 Task: Add a condition where "Hours since requester update Less than 44" in recently updated tickets.
Action: Mouse moved to (57, 240)
Screenshot: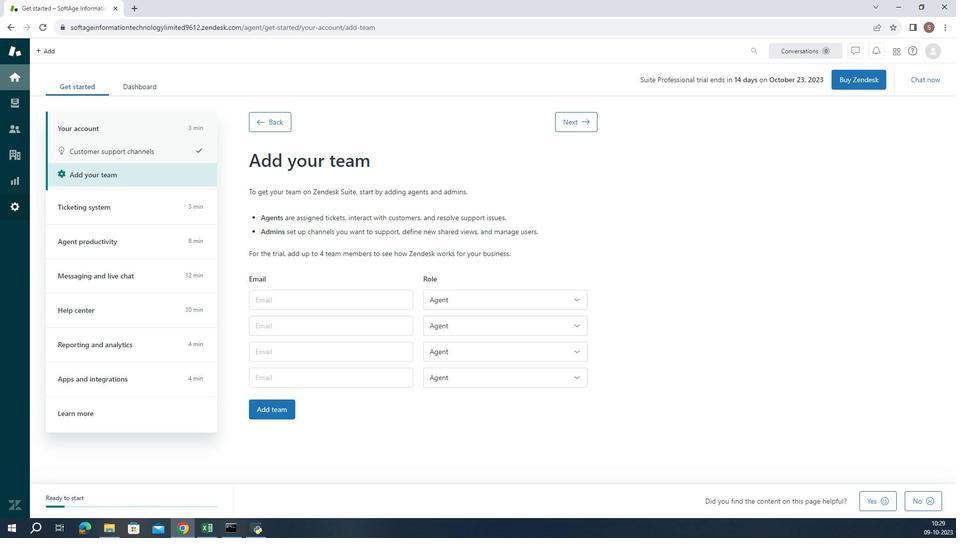 
Action: Mouse pressed left at (57, 240)
Screenshot: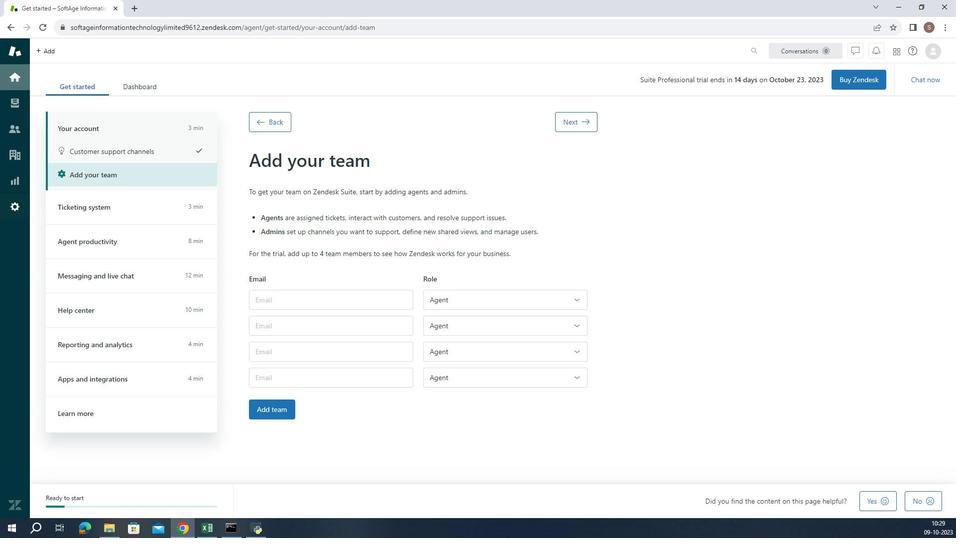 
Action: Mouse moved to (358, 446)
Screenshot: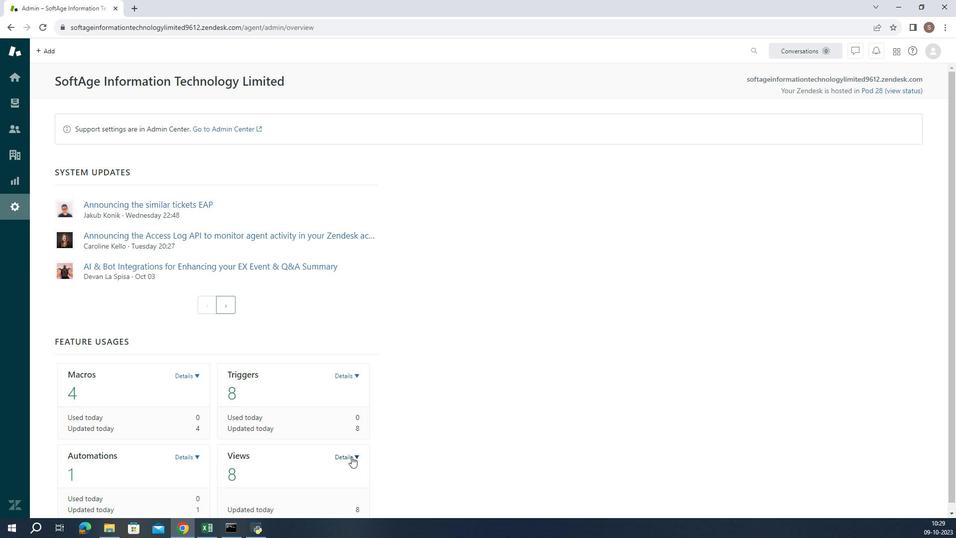 
Action: Mouse pressed left at (358, 446)
Screenshot: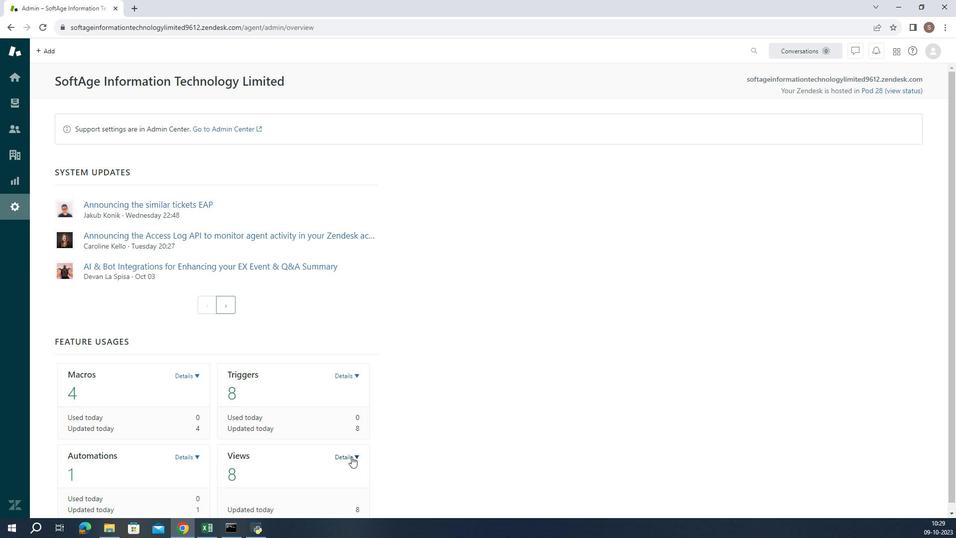 
Action: Mouse moved to (333, 490)
Screenshot: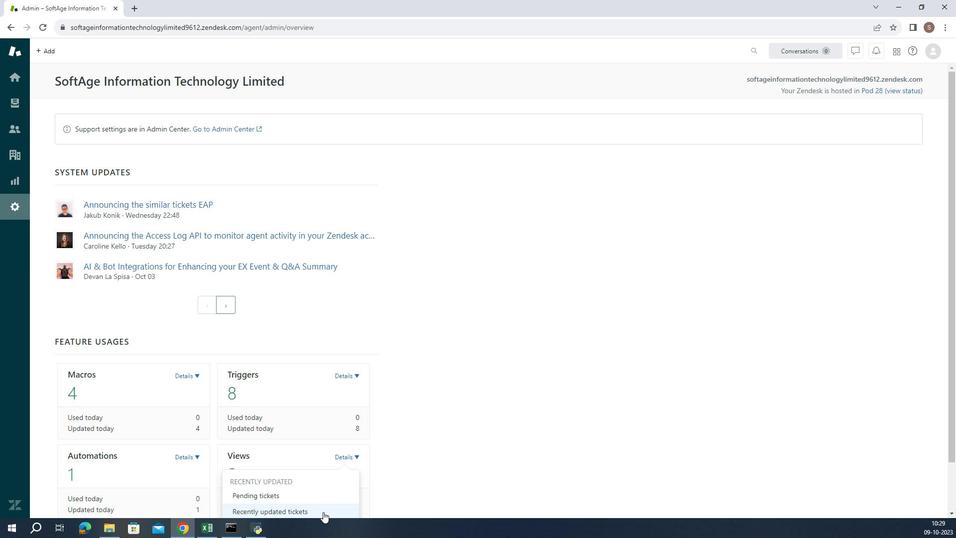 
Action: Mouse pressed left at (333, 490)
Screenshot: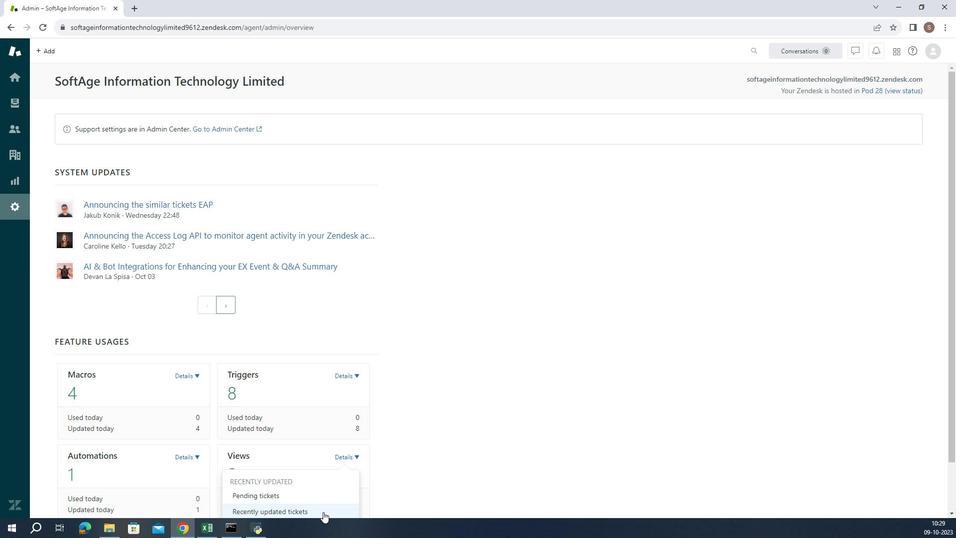 
Action: Mouse moved to (203, 342)
Screenshot: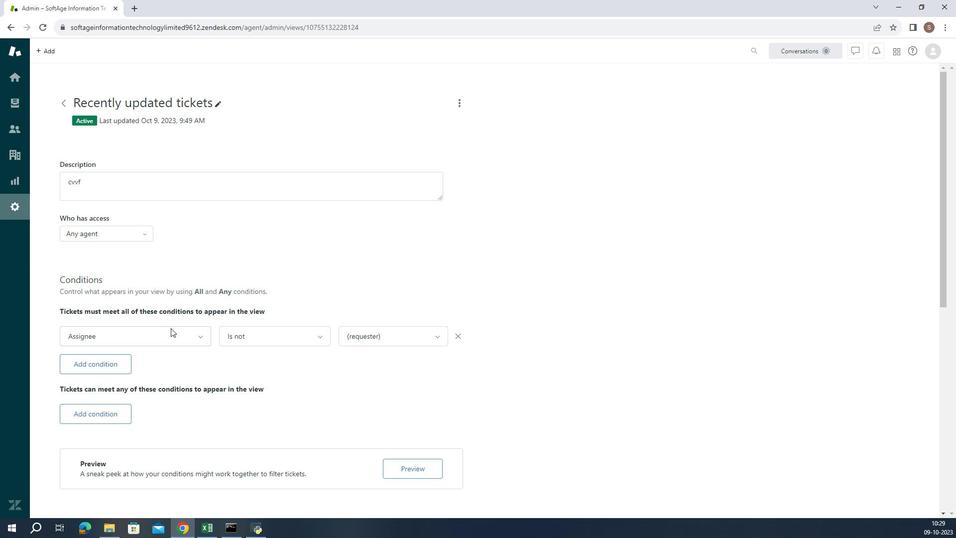 
Action: Mouse pressed left at (203, 342)
Screenshot: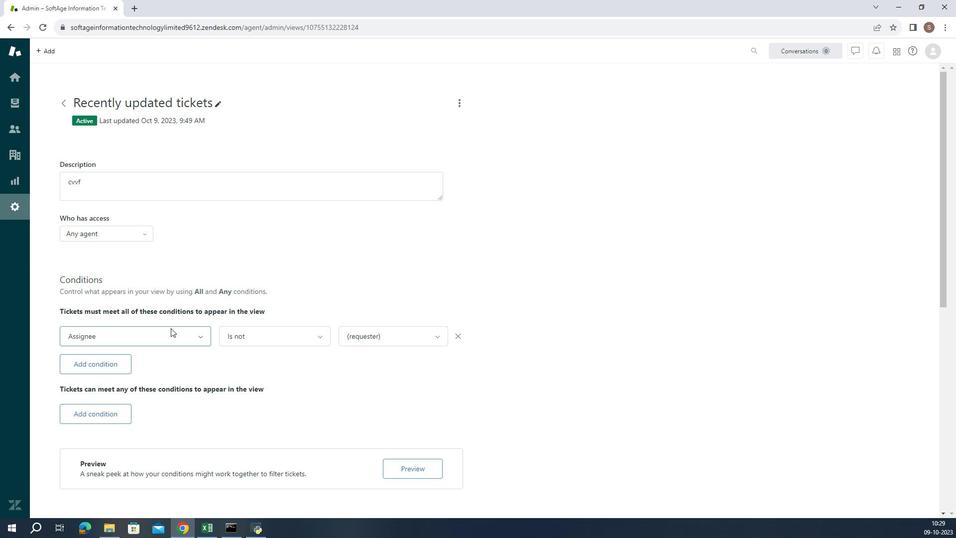 
Action: Mouse moved to (197, 261)
Screenshot: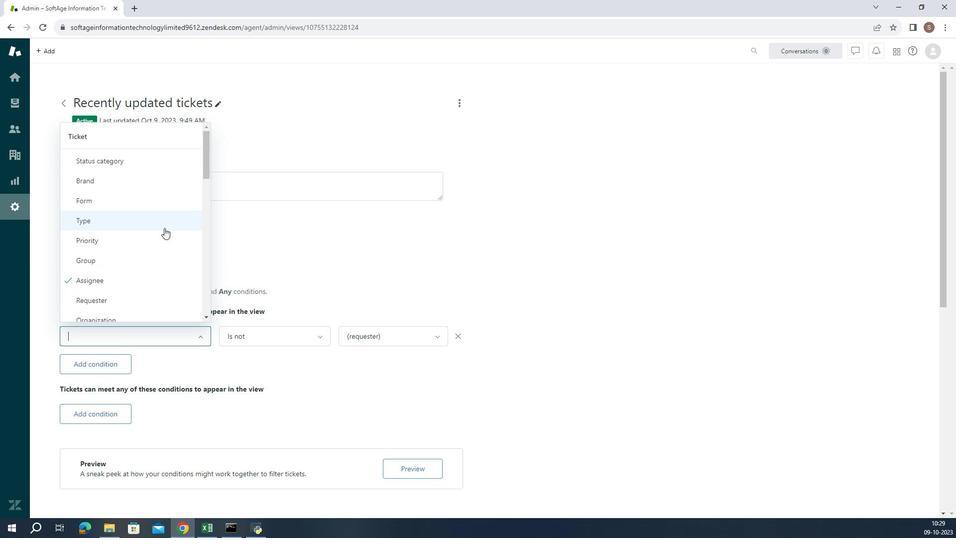 
Action: Mouse scrolled (197, 260) with delta (0, 0)
Screenshot: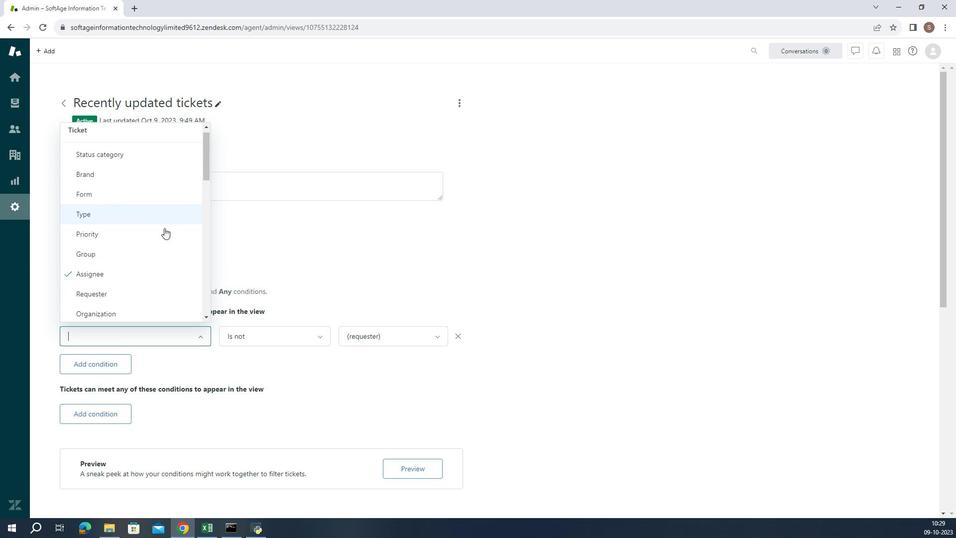 
Action: Mouse scrolled (197, 260) with delta (0, 0)
Screenshot: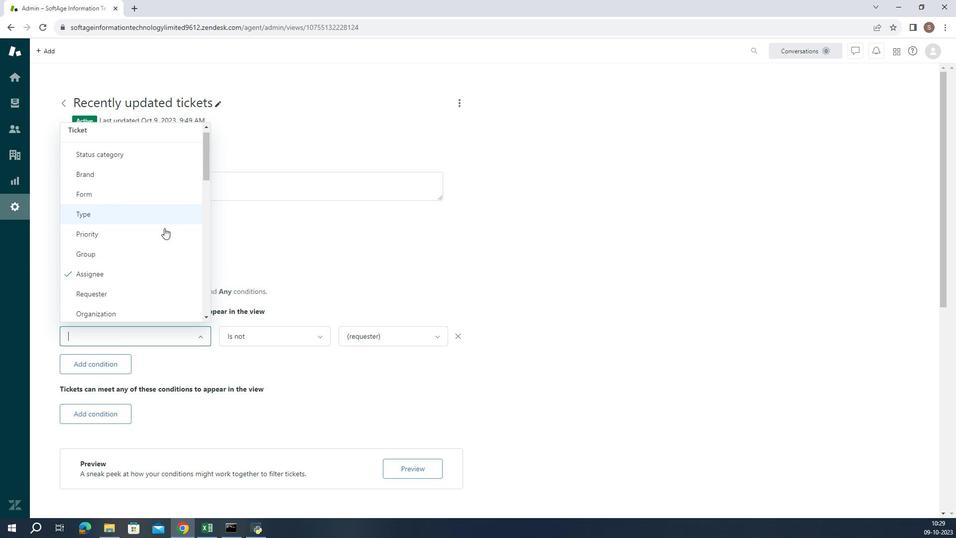 
Action: Mouse scrolled (197, 260) with delta (0, 0)
Screenshot: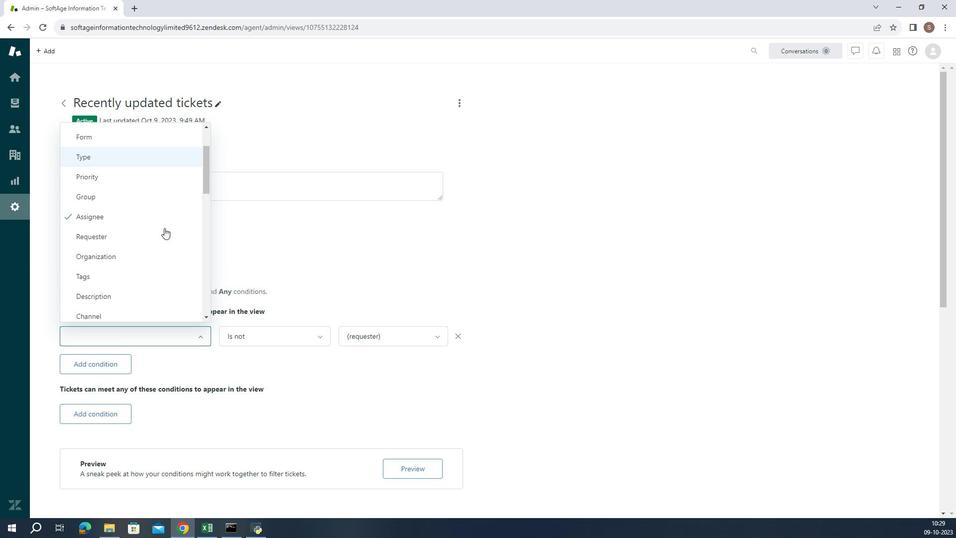 
Action: Mouse scrolled (197, 260) with delta (0, 0)
Screenshot: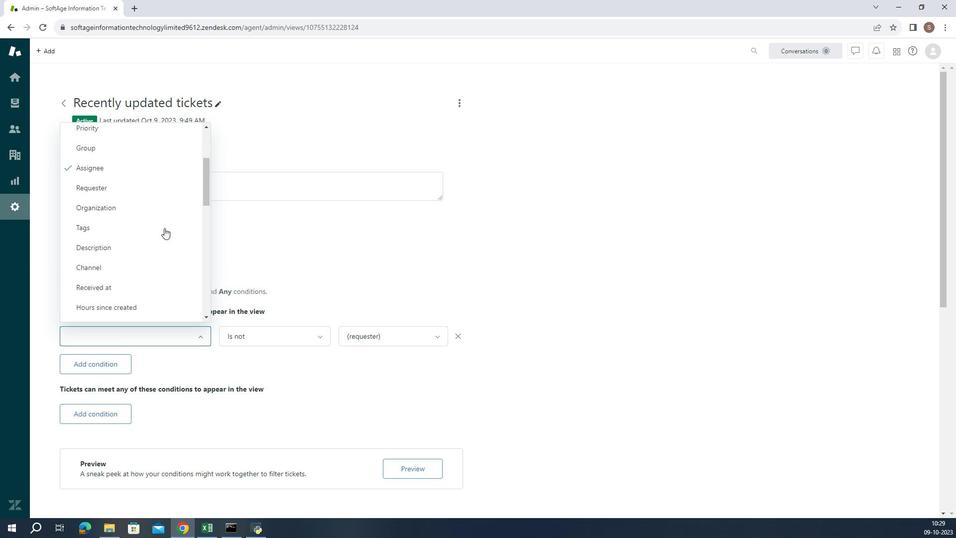 
Action: Mouse scrolled (197, 260) with delta (0, 0)
Screenshot: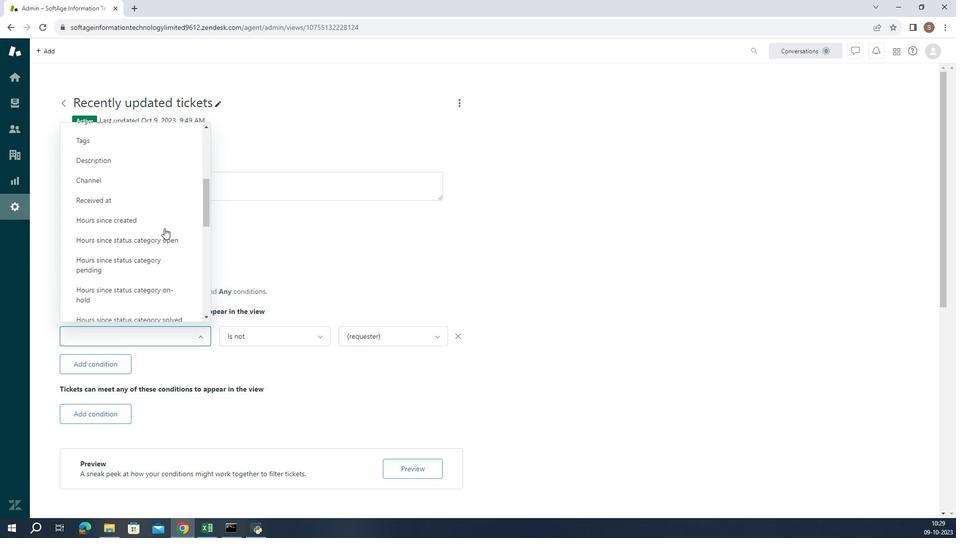 
Action: Mouse scrolled (197, 260) with delta (0, 0)
Screenshot: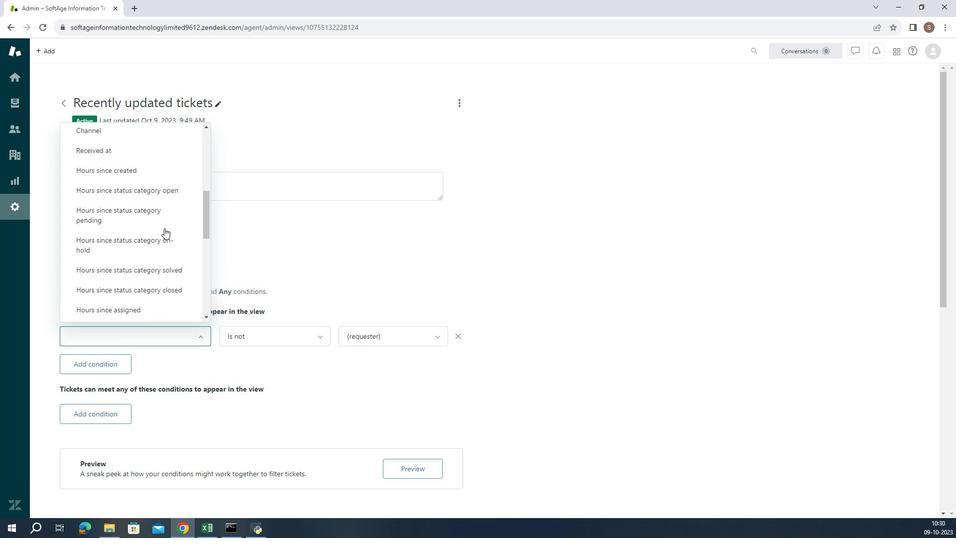 
Action: Mouse scrolled (197, 260) with delta (0, 0)
Screenshot: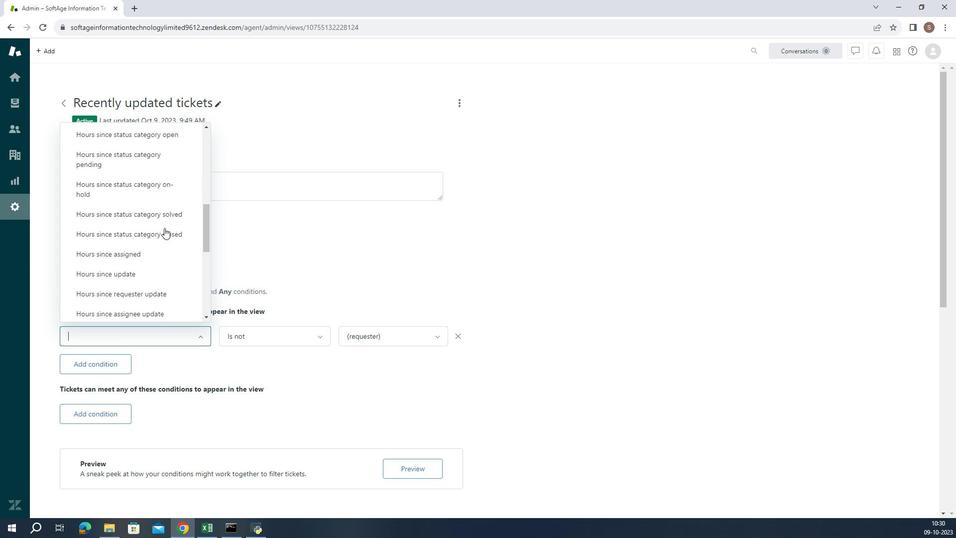 
Action: Mouse moved to (204, 282)
Screenshot: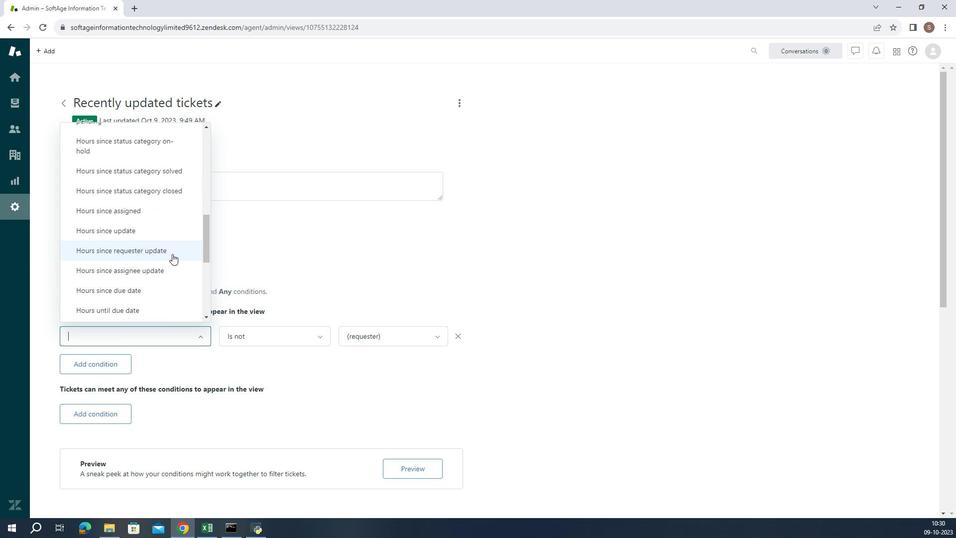 
Action: Mouse pressed left at (204, 282)
Screenshot: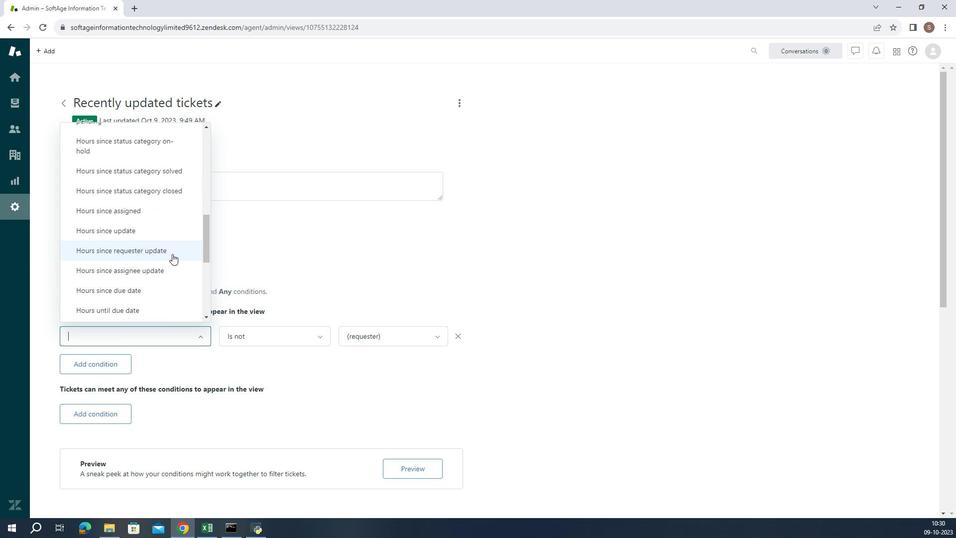 
Action: Mouse moved to (294, 346)
Screenshot: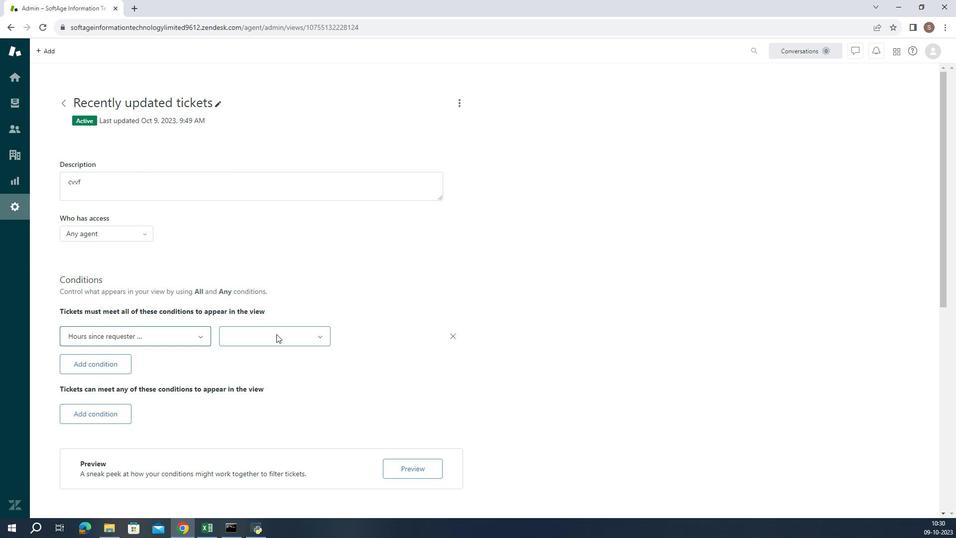
Action: Mouse pressed left at (294, 346)
Screenshot: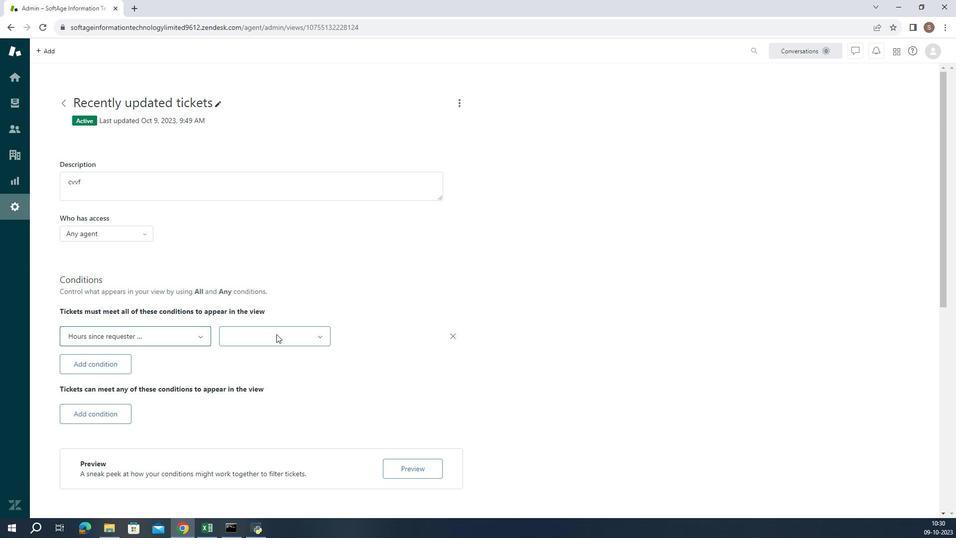 
Action: Mouse moved to (290, 371)
Screenshot: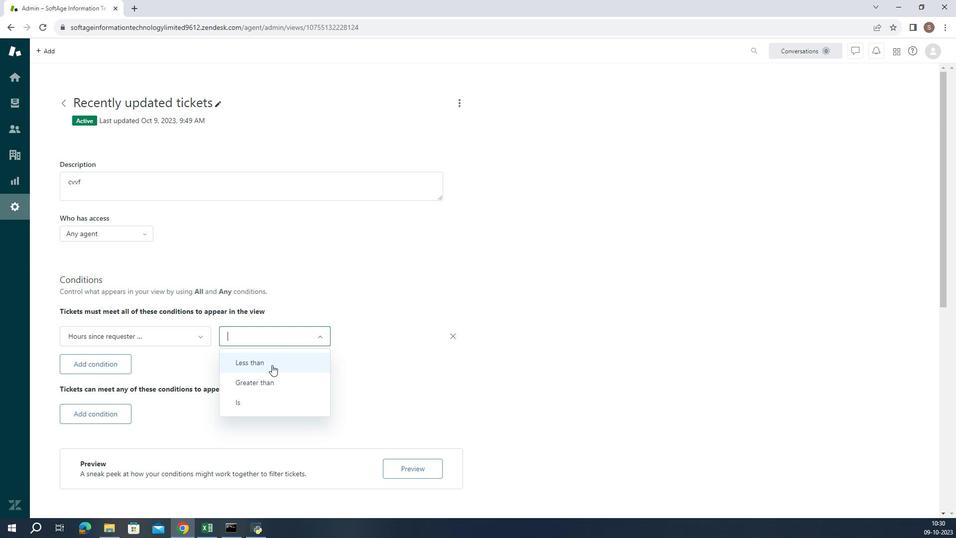 
Action: Mouse pressed left at (290, 371)
Screenshot: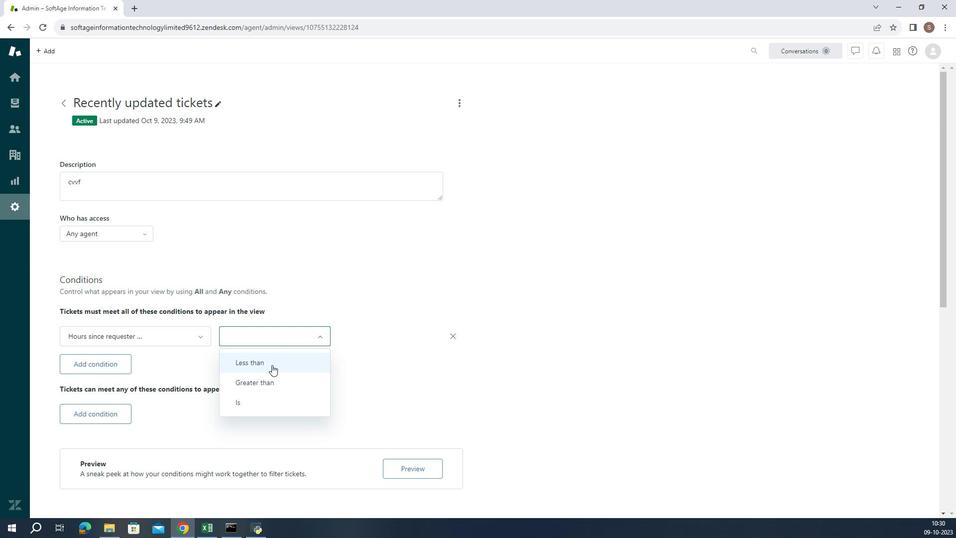 
Action: Mouse moved to (389, 350)
Screenshot: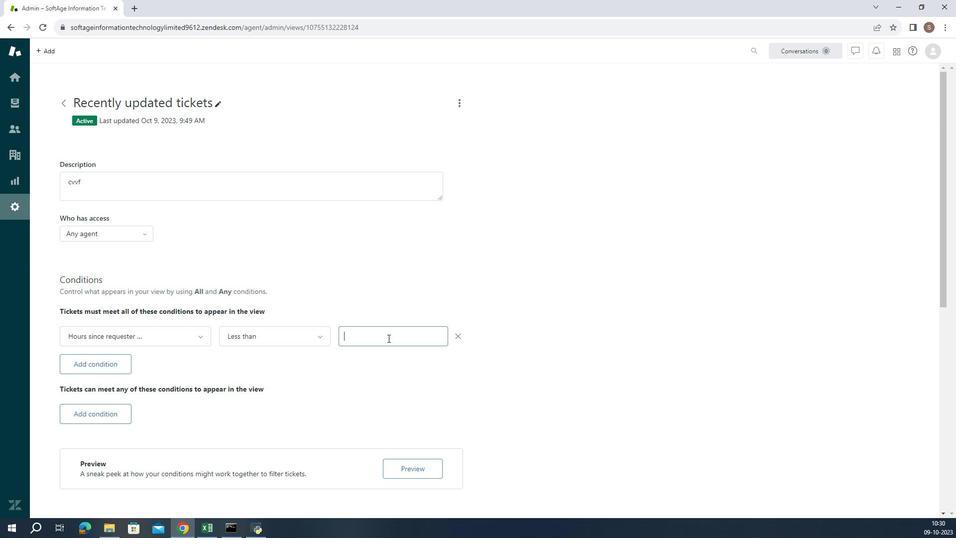 
Action: Mouse pressed left at (389, 350)
Screenshot: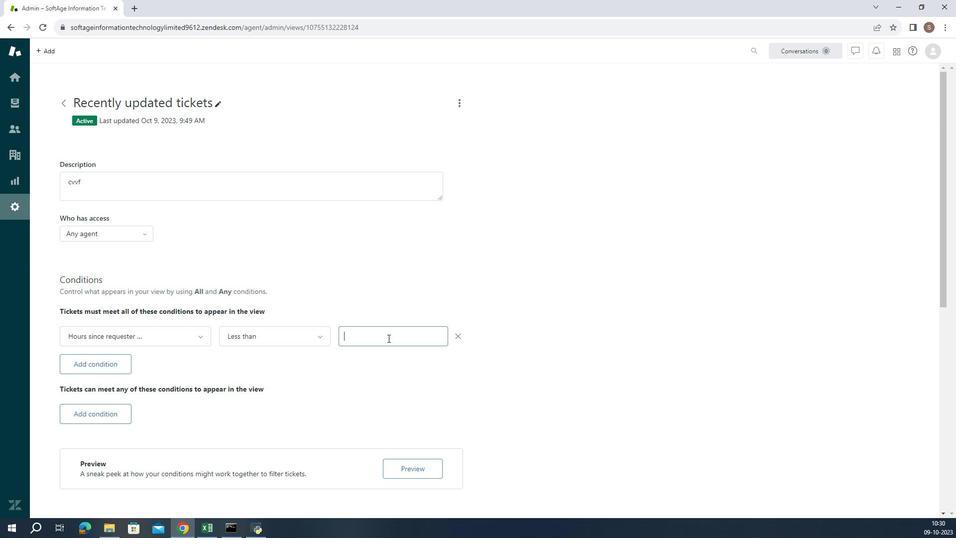 
Action: Key pressed 44
Screenshot: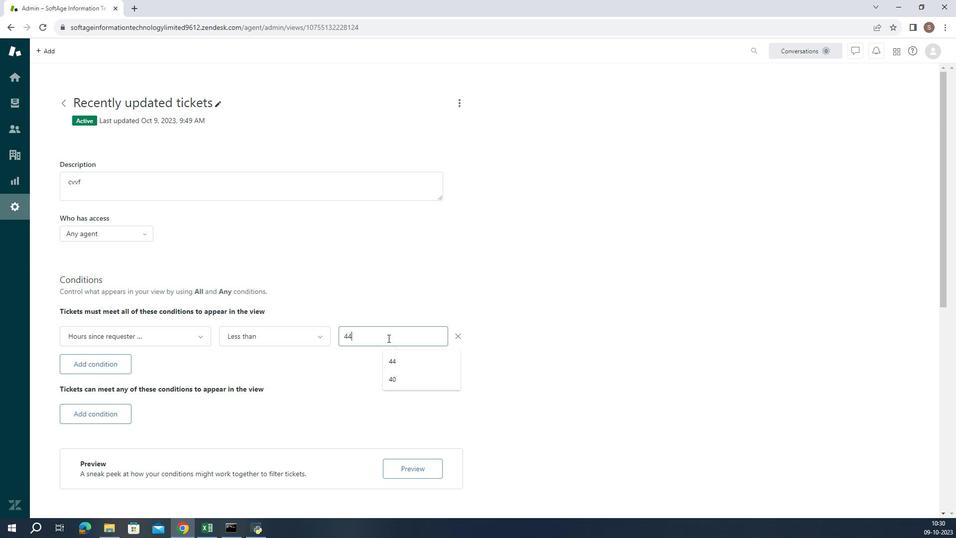 
Action: Mouse moved to (369, 397)
Screenshot: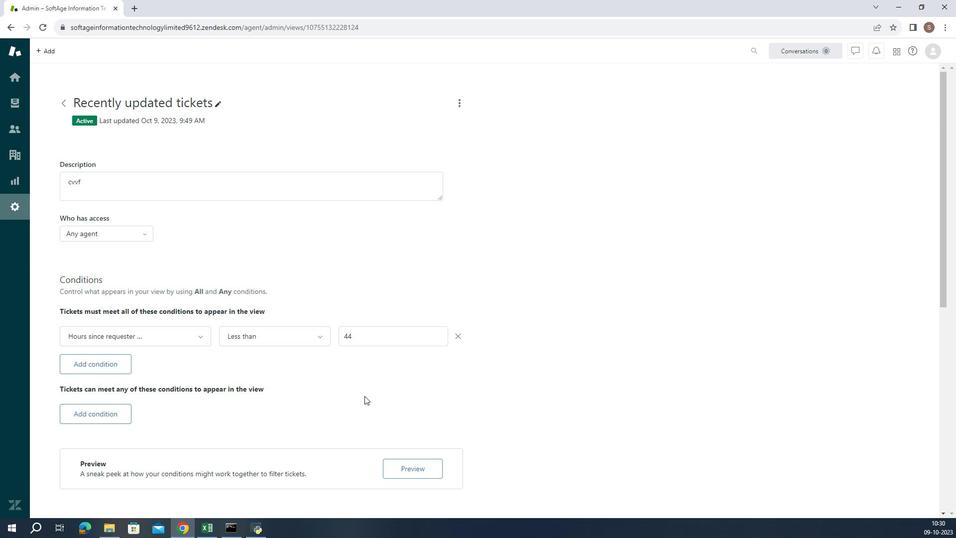 
Action: Mouse pressed left at (369, 397)
Screenshot: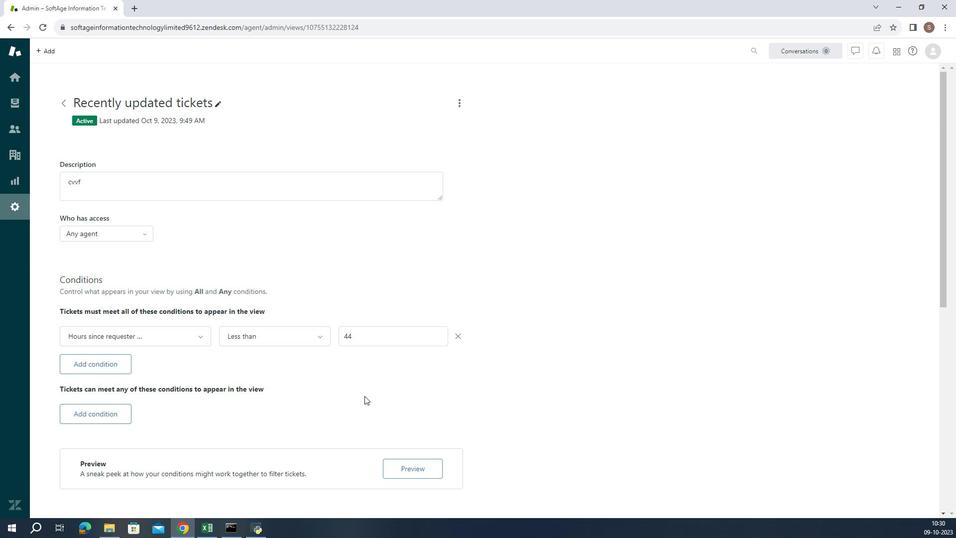 
Action: Mouse moved to (370, 396)
Screenshot: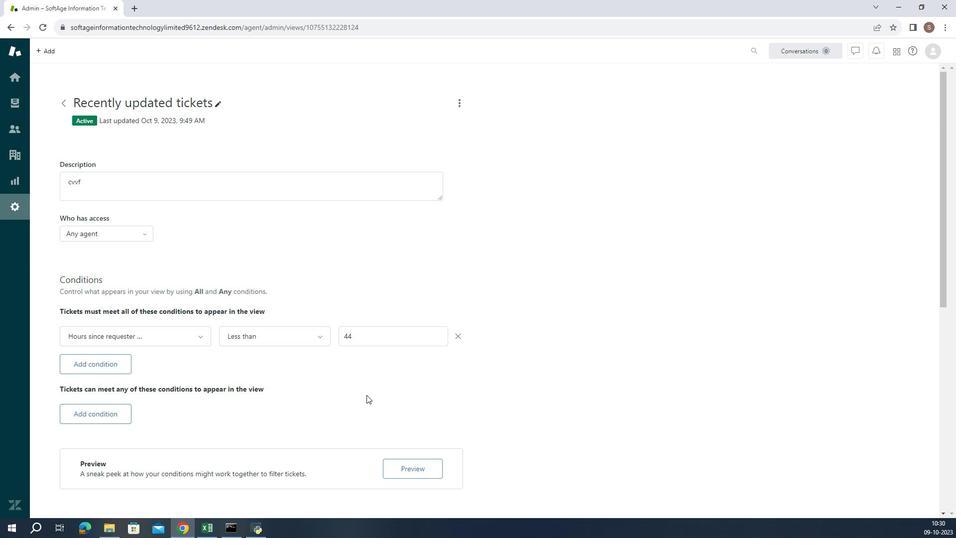 
